 Task: Look for products in the category "Bottles & Formula" from Baby's Only only.
Action: Mouse moved to (269, 139)
Screenshot: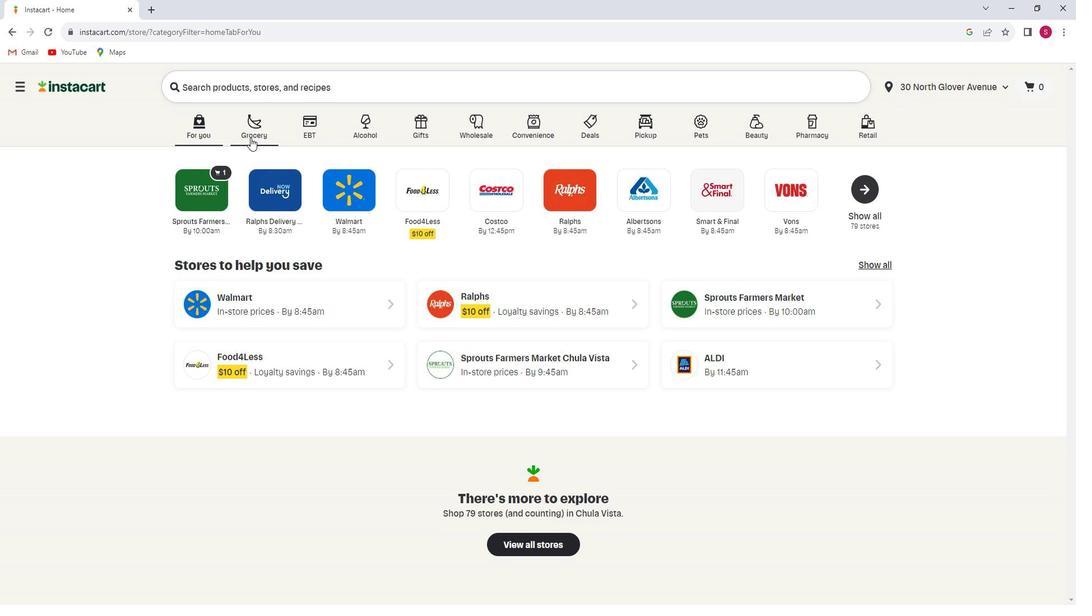 
Action: Mouse pressed left at (269, 139)
Screenshot: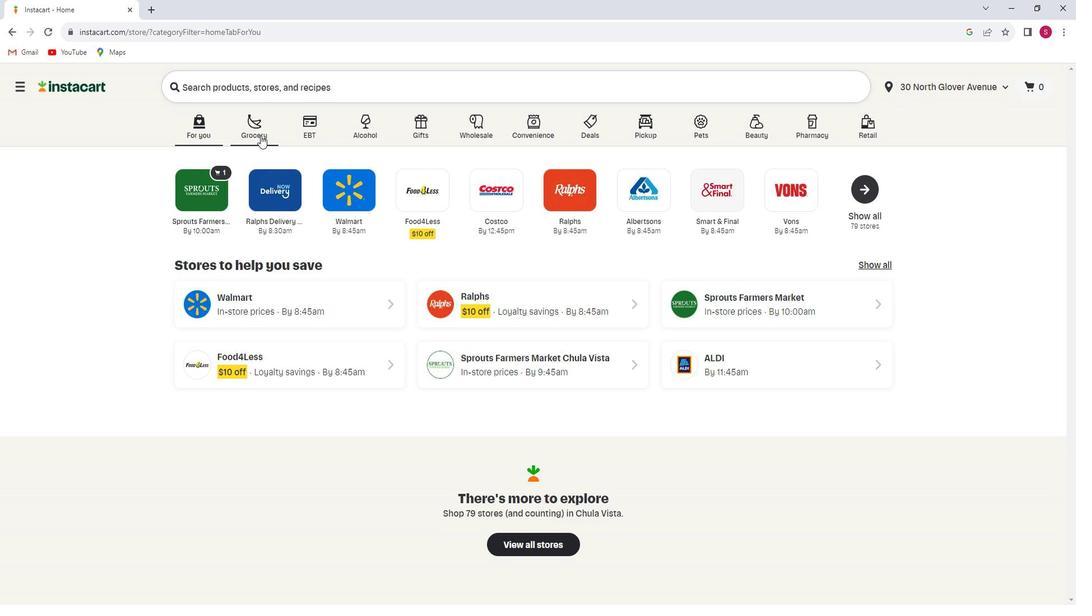 
Action: Mouse moved to (274, 338)
Screenshot: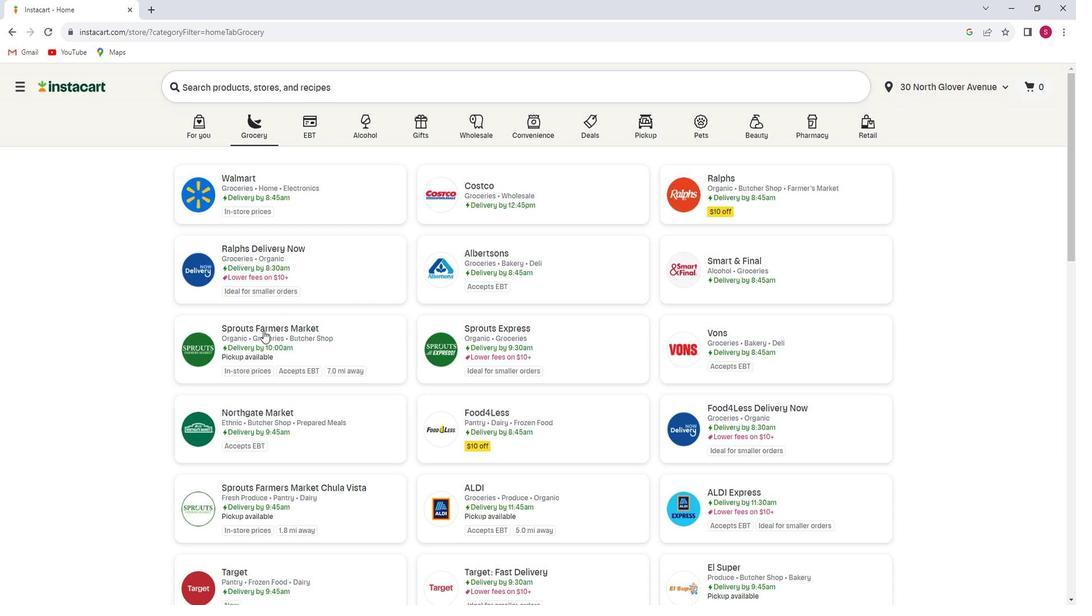 
Action: Mouse pressed left at (274, 338)
Screenshot: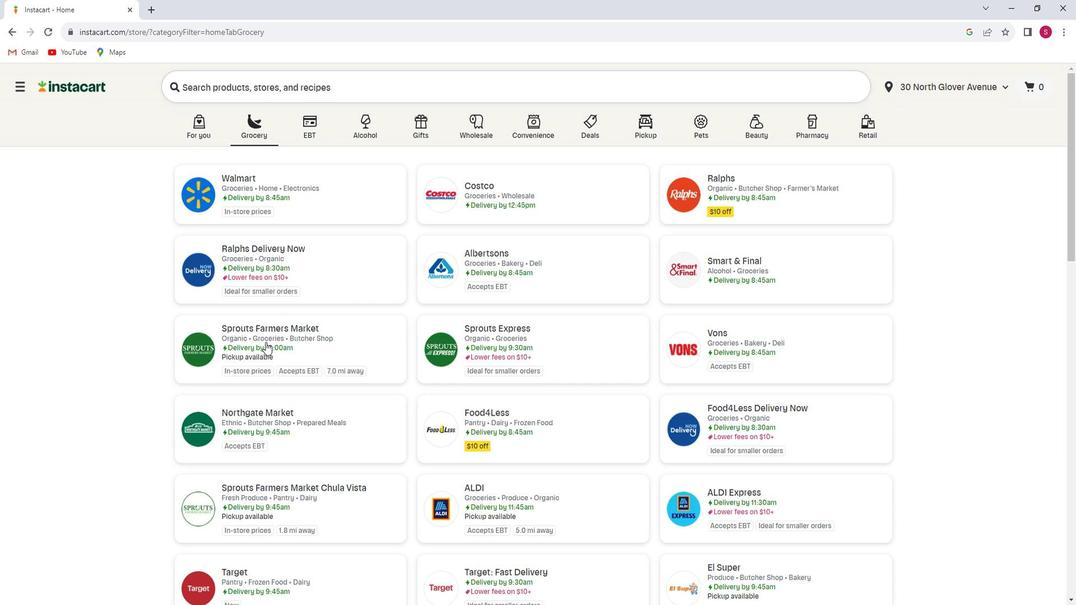 
Action: Mouse moved to (46, 357)
Screenshot: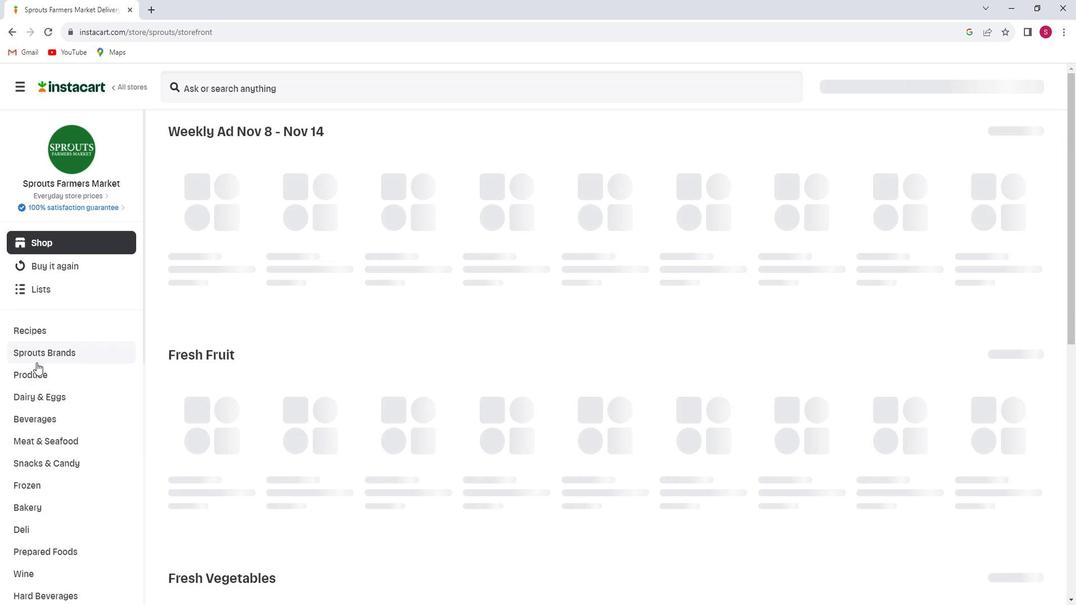 
Action: Mouse scrolled (46, 357) with delta (0, 0)
Screenshot: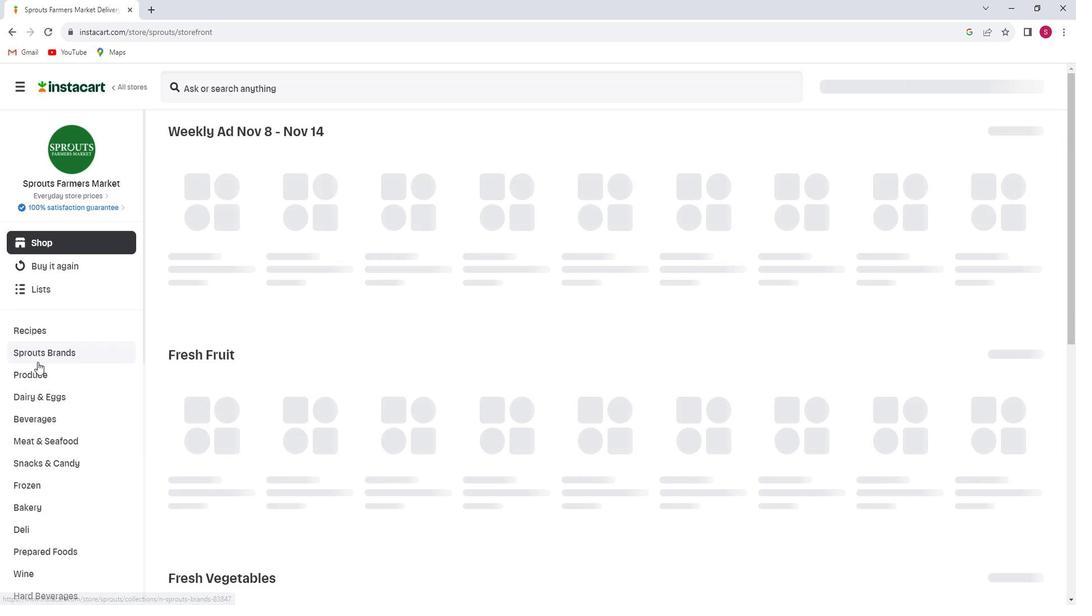 
Action: Mouse scrolled (46, 357) with delta (0, 0)
Screenshot: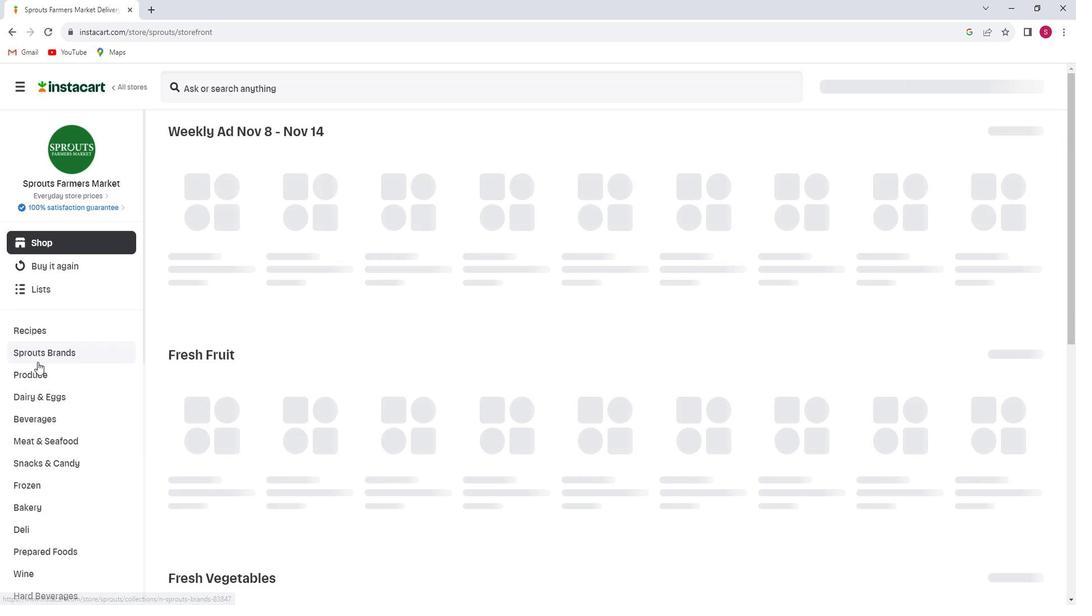 
Action: Mouse moved to (52, 355)
Screenshot: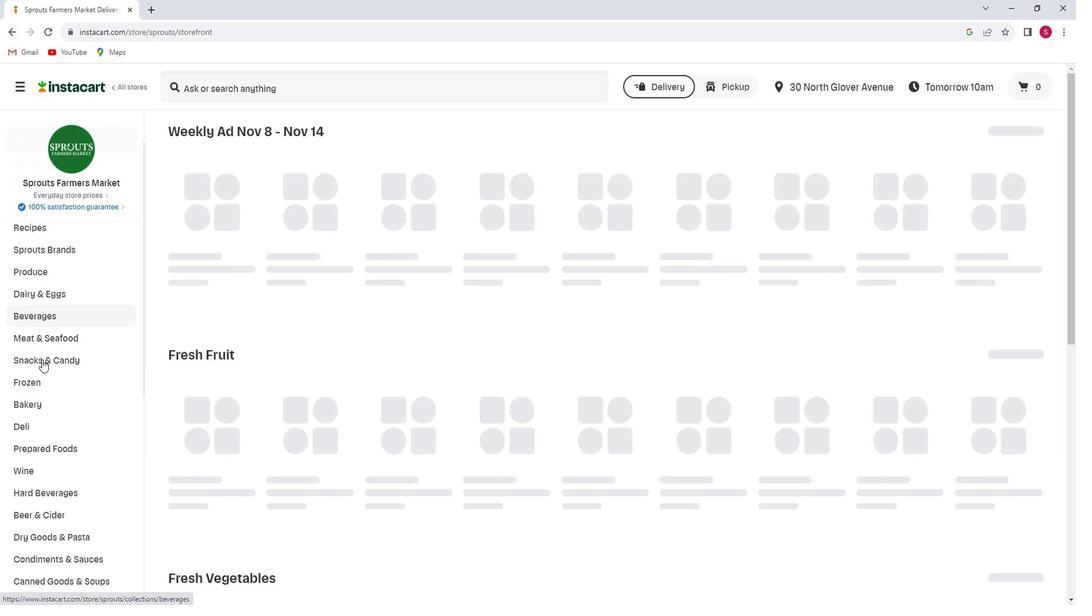
Action: Mouse scrolled (52, 354) with delta (0, 0)
Screenshot: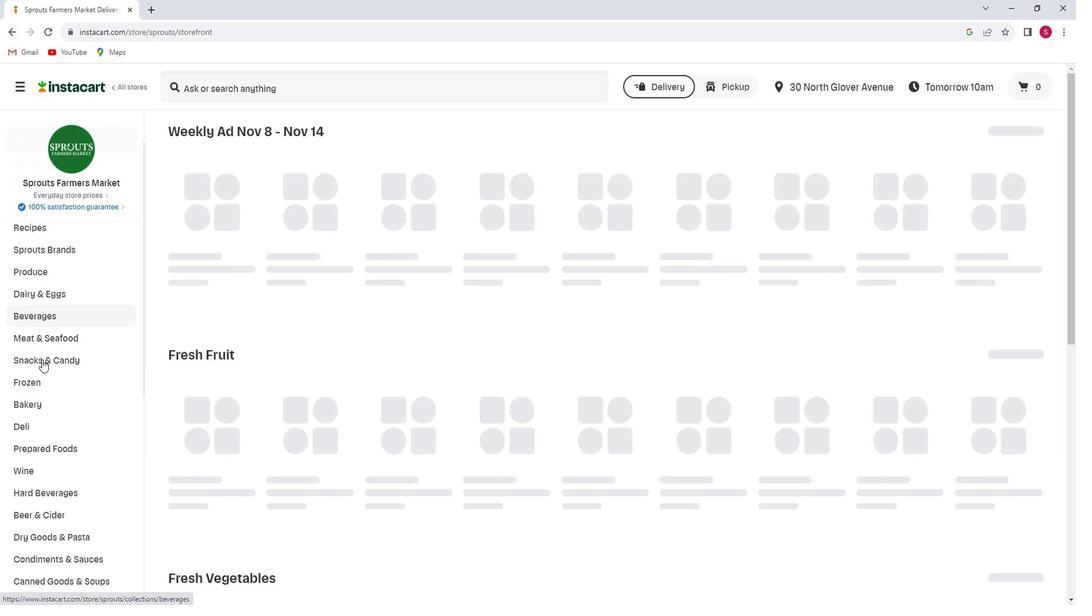 
Action: Mouse moved to (52, 355)
Screenshot: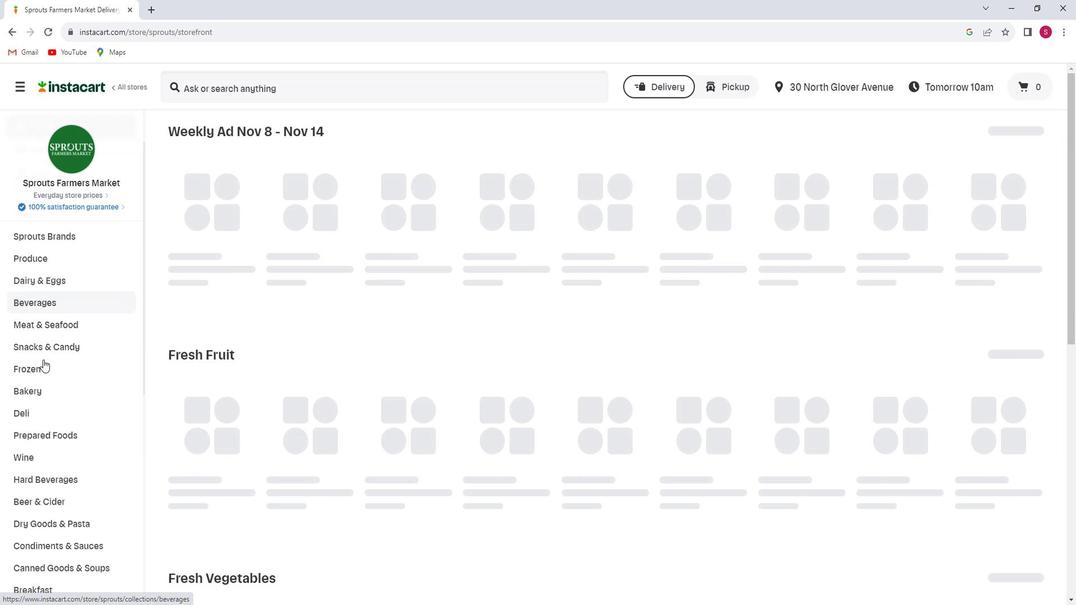 
Action: Mouse scrolled (52, 354) with delta (0, 0)
Screenshot: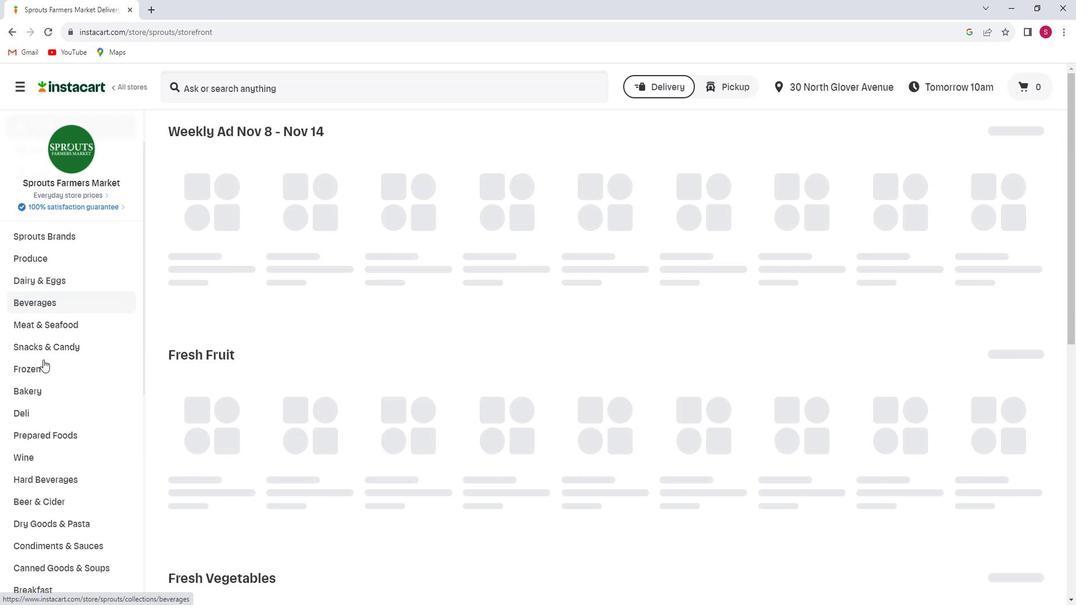 
Action: Mouse scrolled (52, 354) with delta (0, 0)
Screenshot: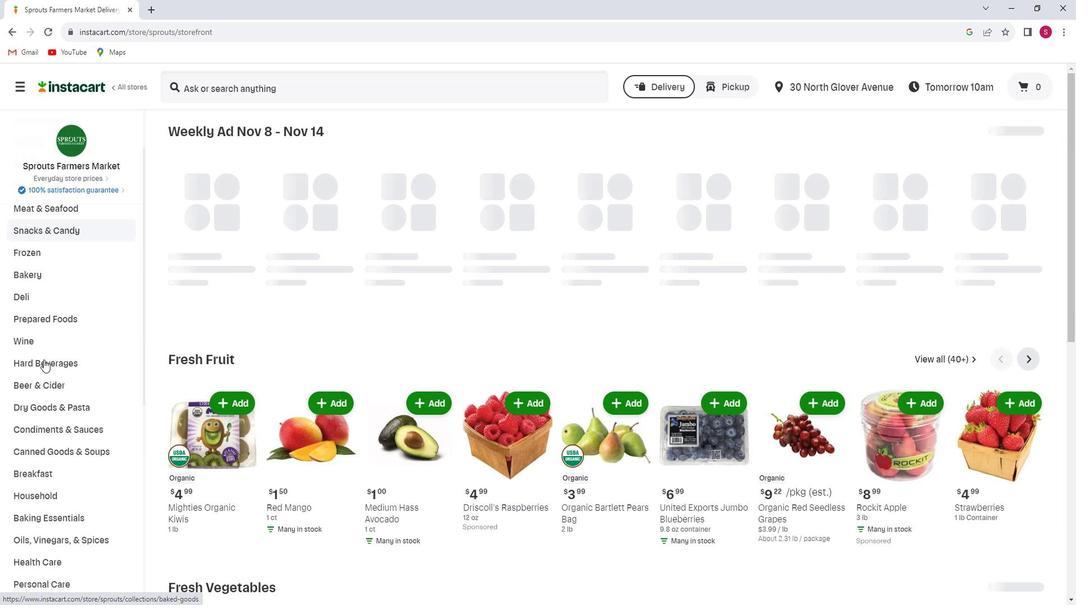 
Action: Mouse scrolled (52, 354) with delta (0, 0)
Screenshot: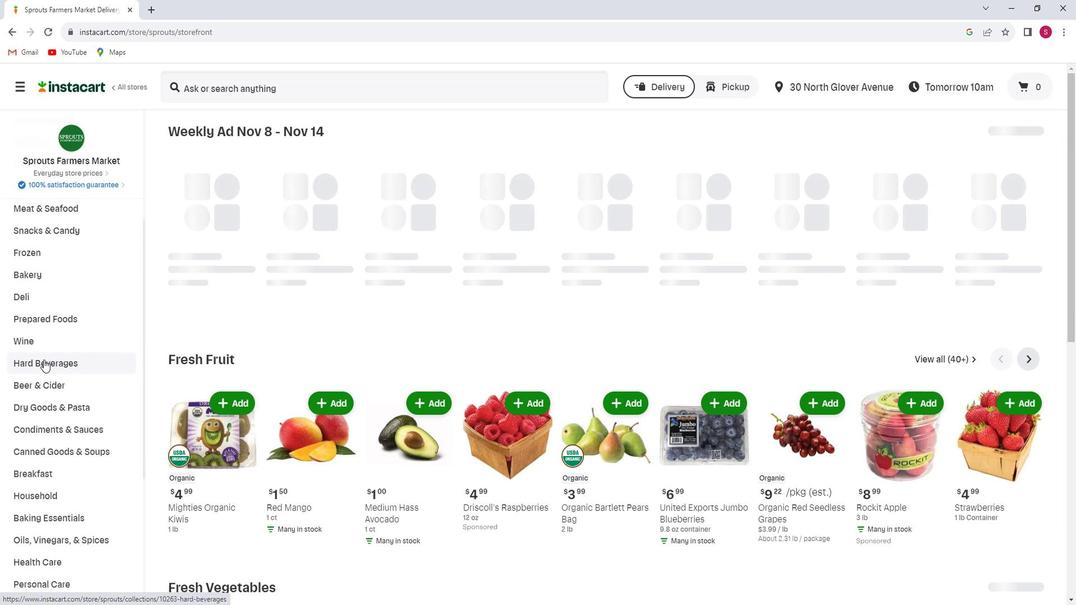 
Action: Mouse scrolled (52, 354) with delta (0, 0)
Screenshot: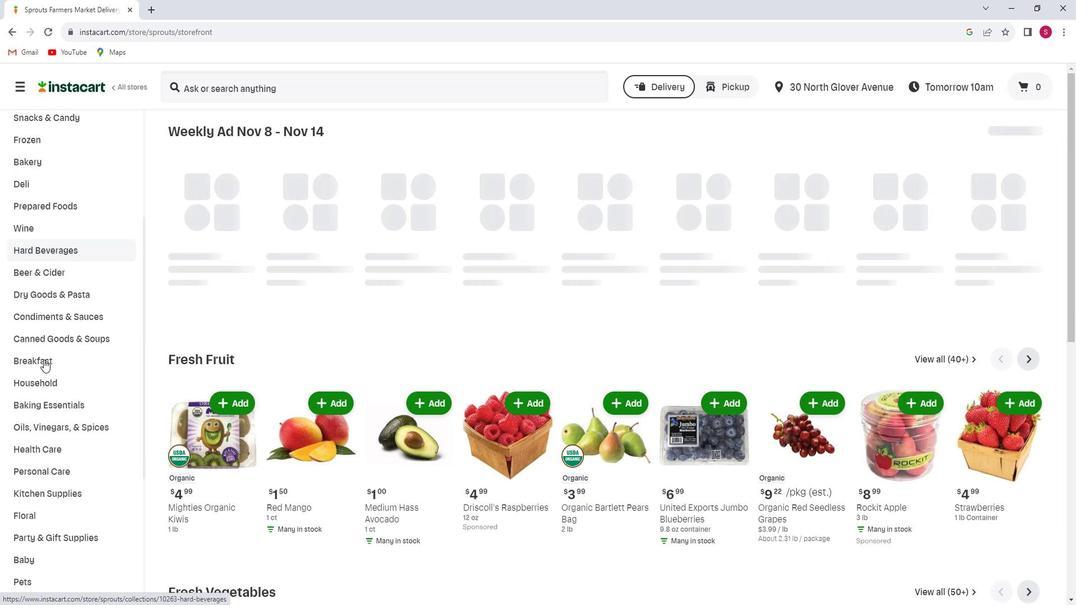 
Action: Mouse scrolled (52, 354) with delta (0, 0)
Screenshot: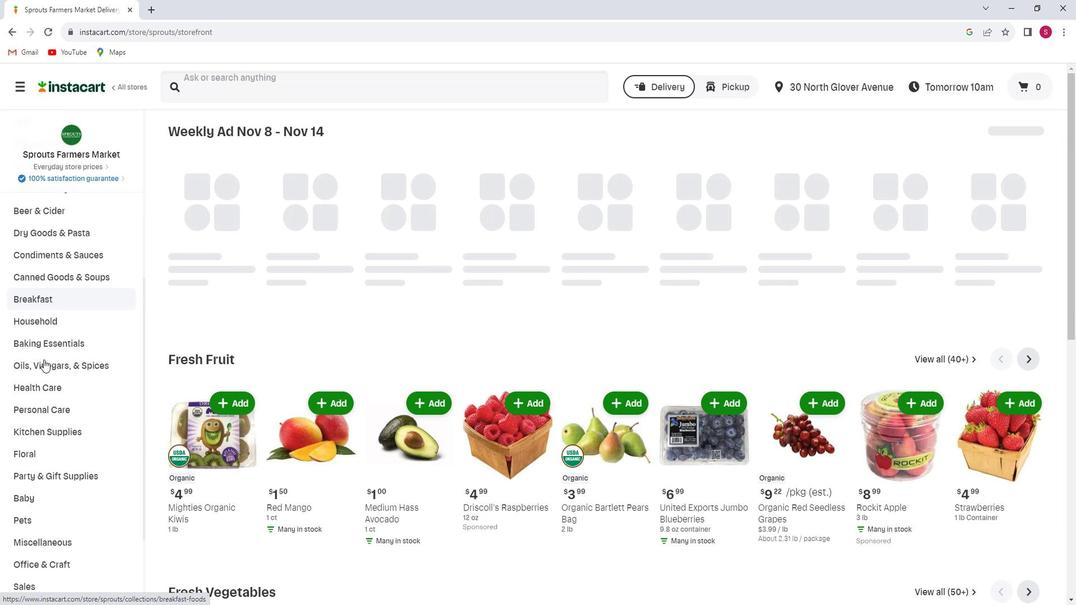 
Action: Mouse scrolled (52, 354) with delta (0, 0)
Screenshot: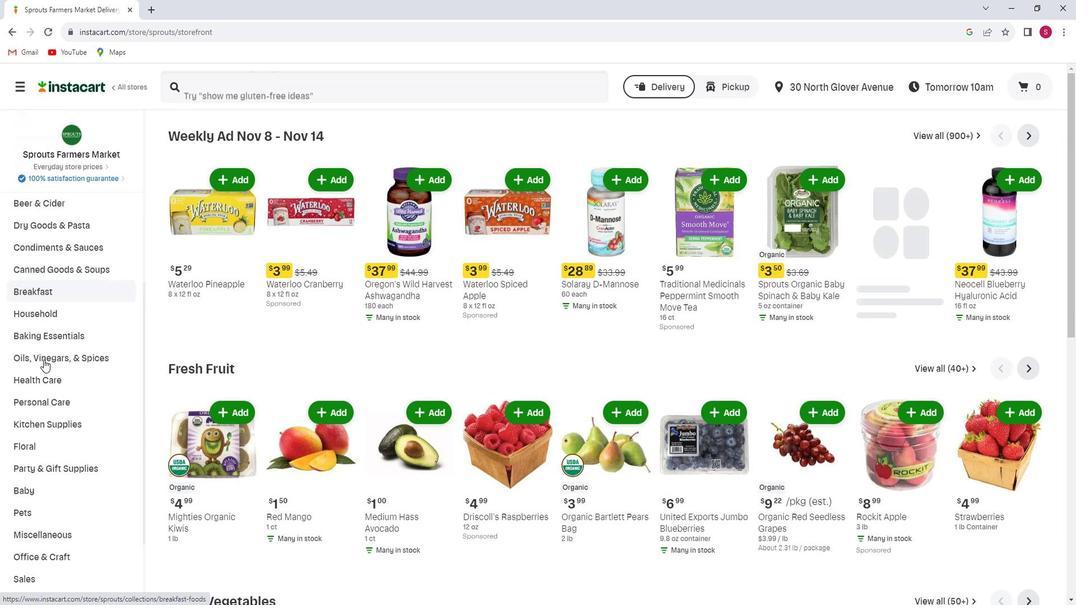
Action: Mouse moved to (53, 355)
Screenshot: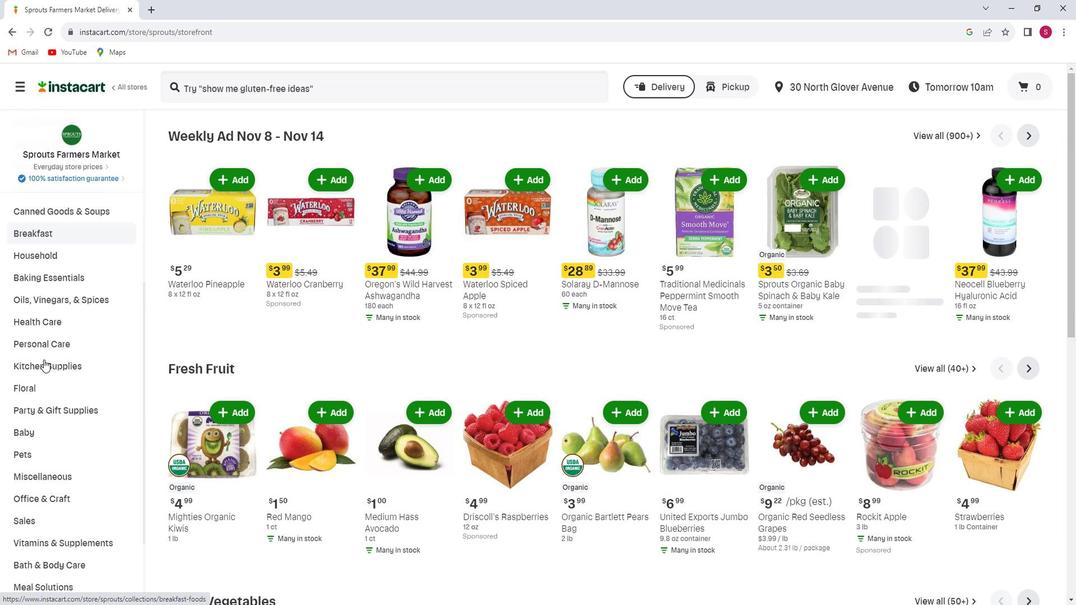 
Action: Mouse scrolled (53, 354) with delta (0, 0)
Screenshot: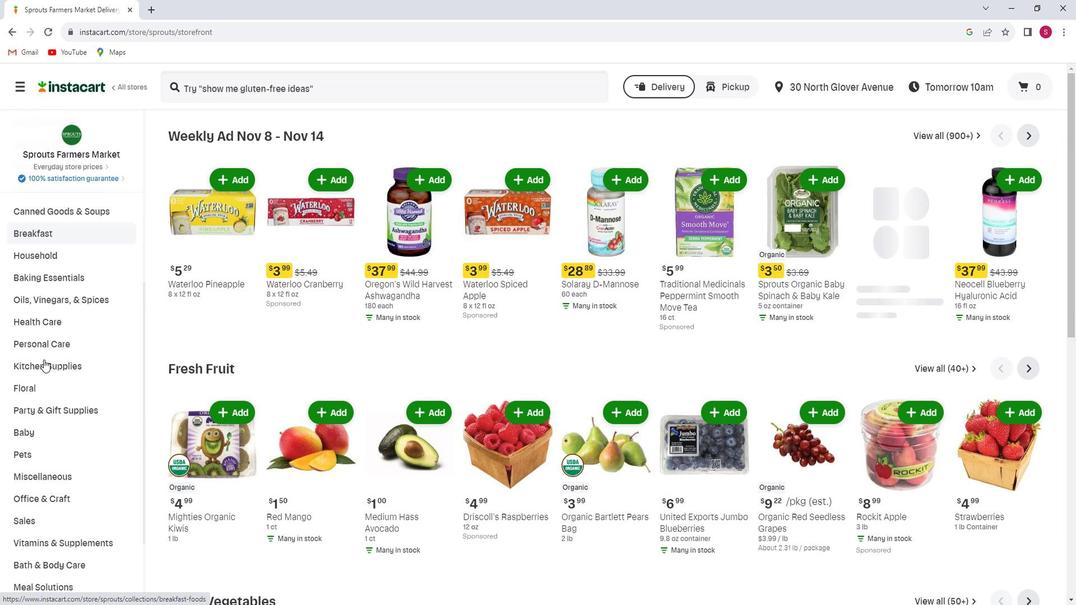 
Action: Mouse moved to (54, 365)
Screenshot: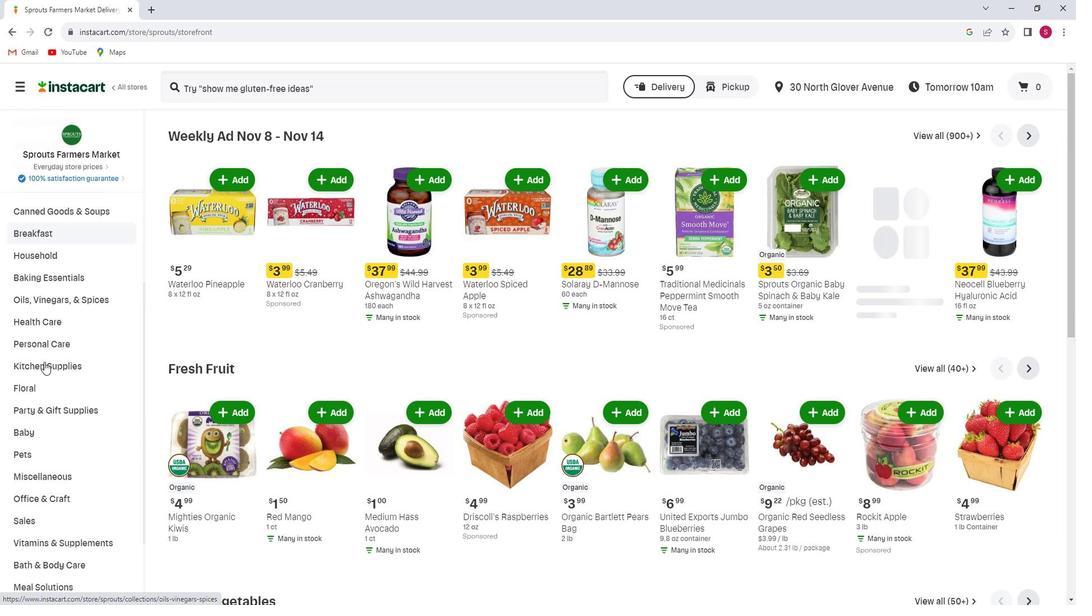 
Action: Mouse scrolled (54, 364) with delta (0, 0)
Screenshot: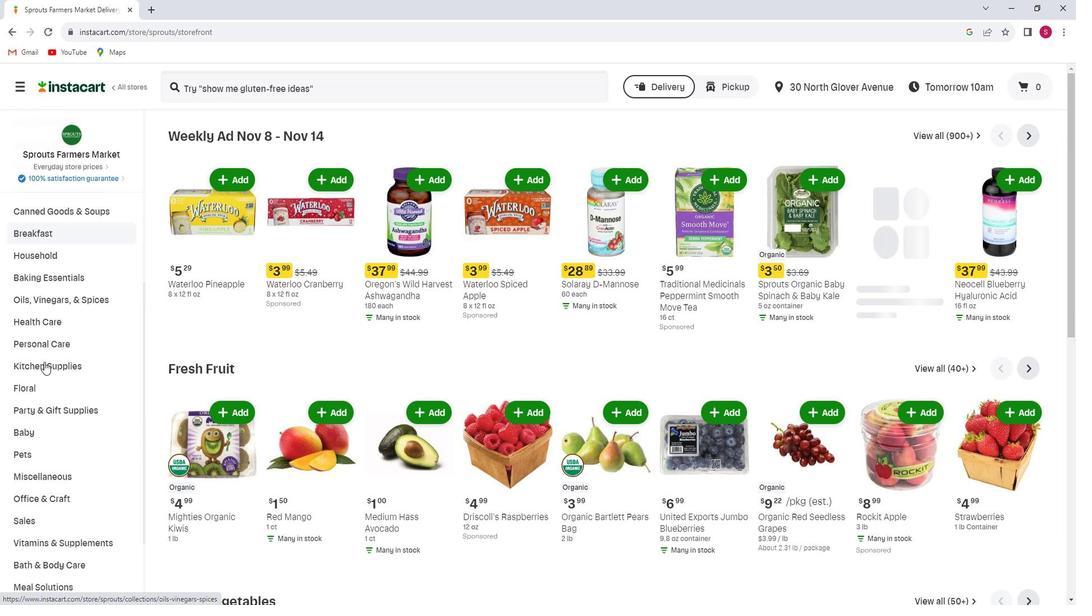 
Action: Mouse moved to (46, 425)
Screenshot: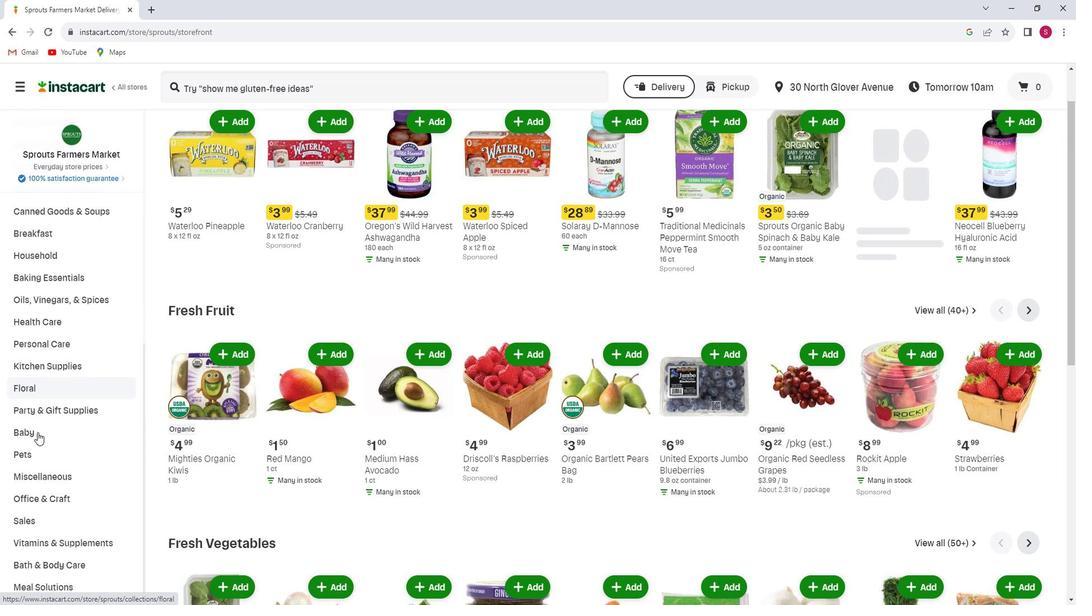 
Action: Mouse pressed left at (46, 425)
Screenshot: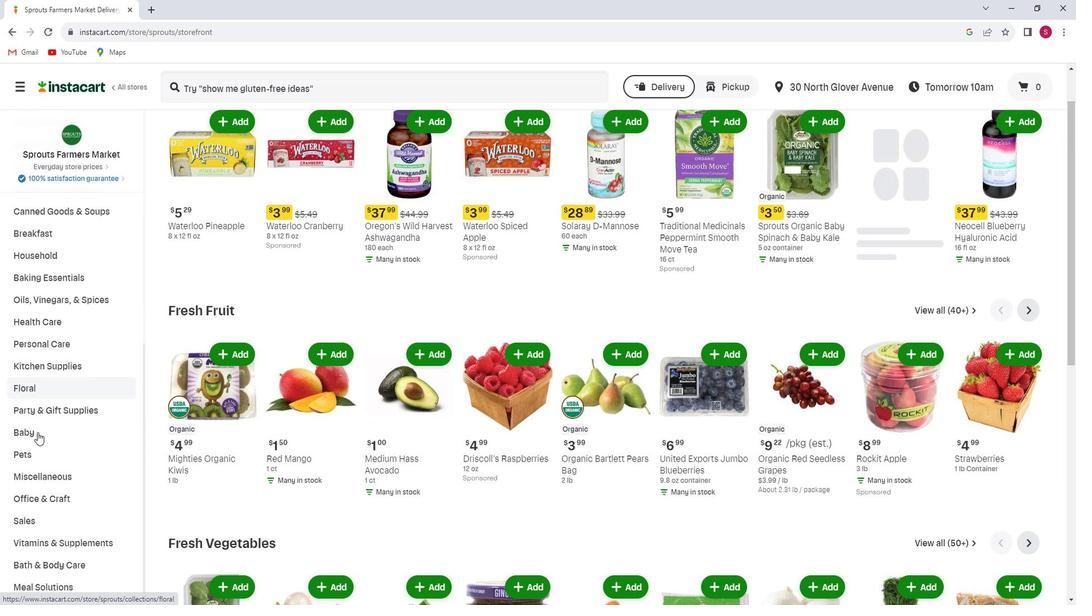 
Action: Mouse moved to (58, 486)
Screenshot: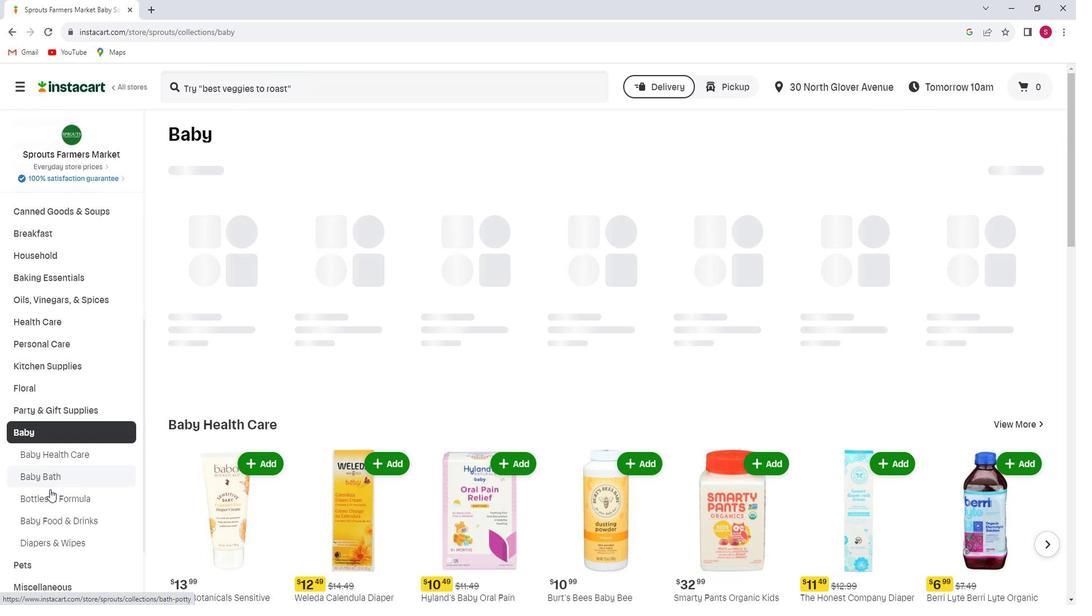 
Action: Mouse pressed left at (58, 486)
Screenshot: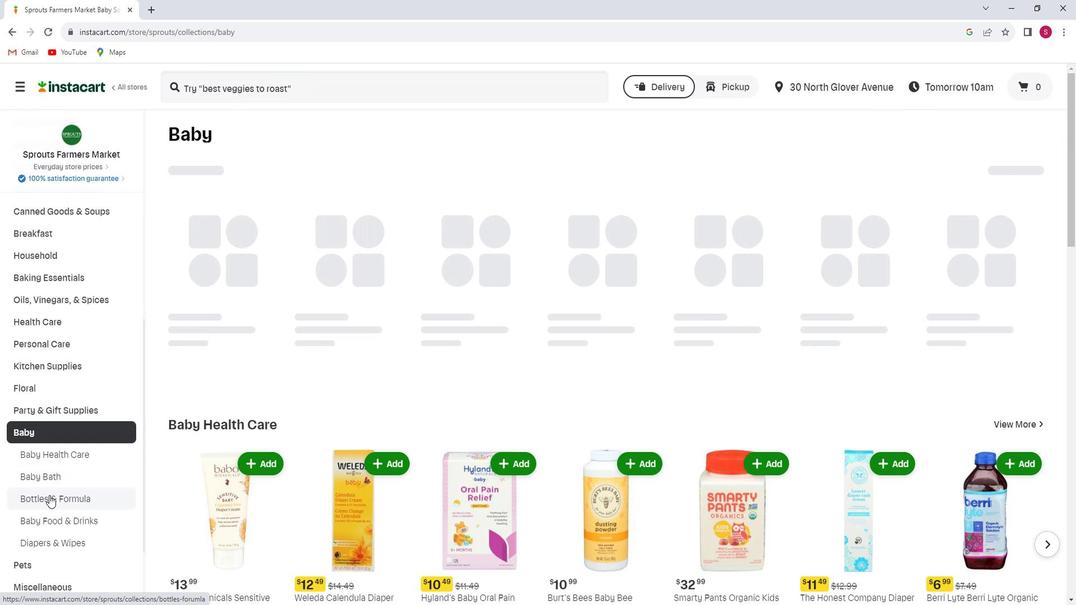 
Action: Mouse moved to (375, 182)
Screenshot: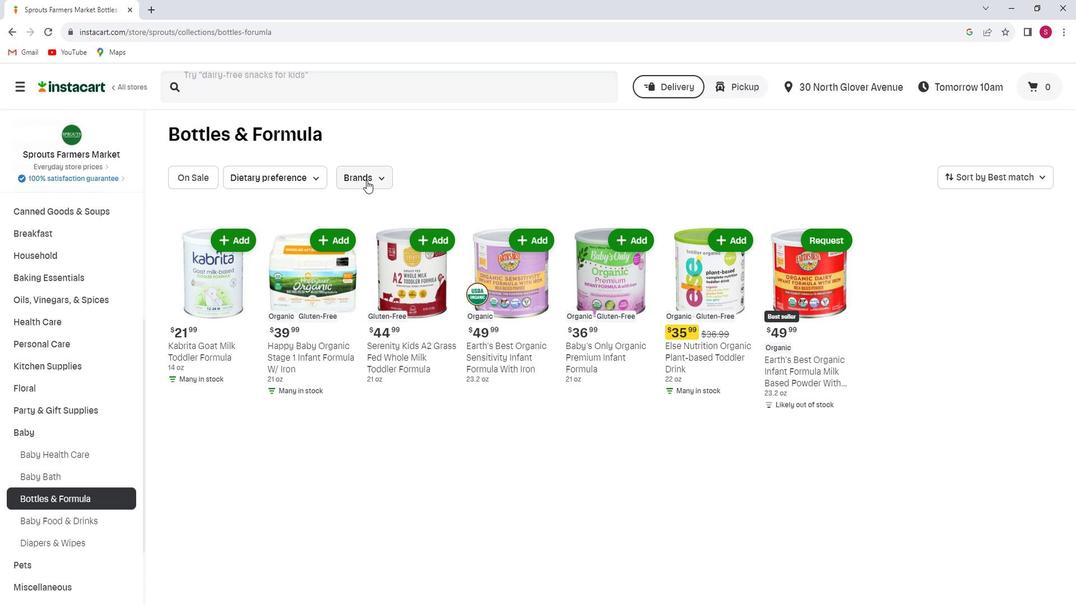 
Action: Mouse pressed left at (375, 182)
Screenshot: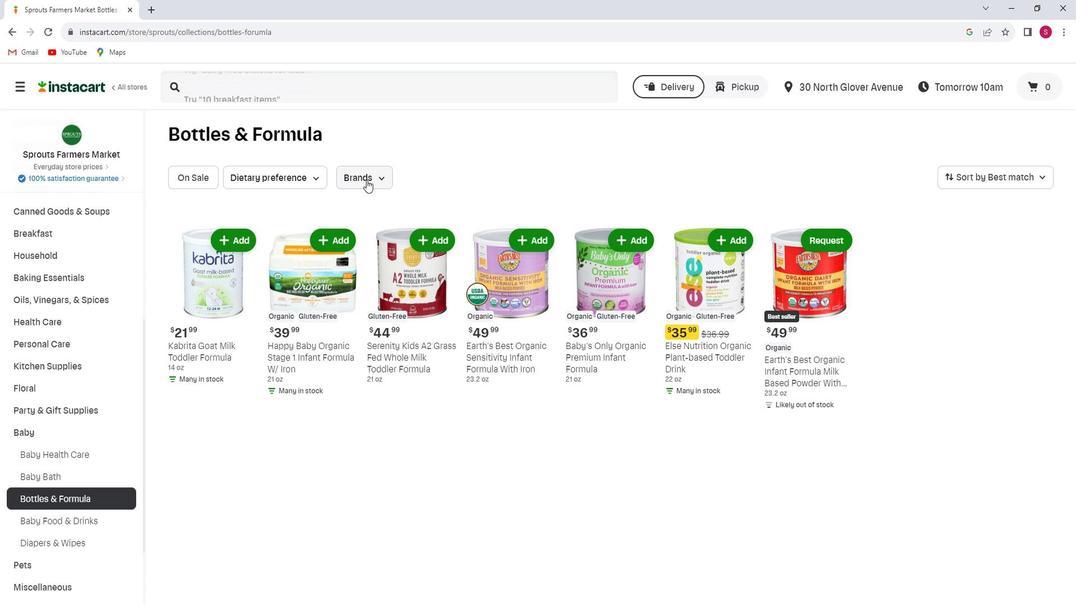 
Action: Mouse moved to (360, 239)
Screenshot: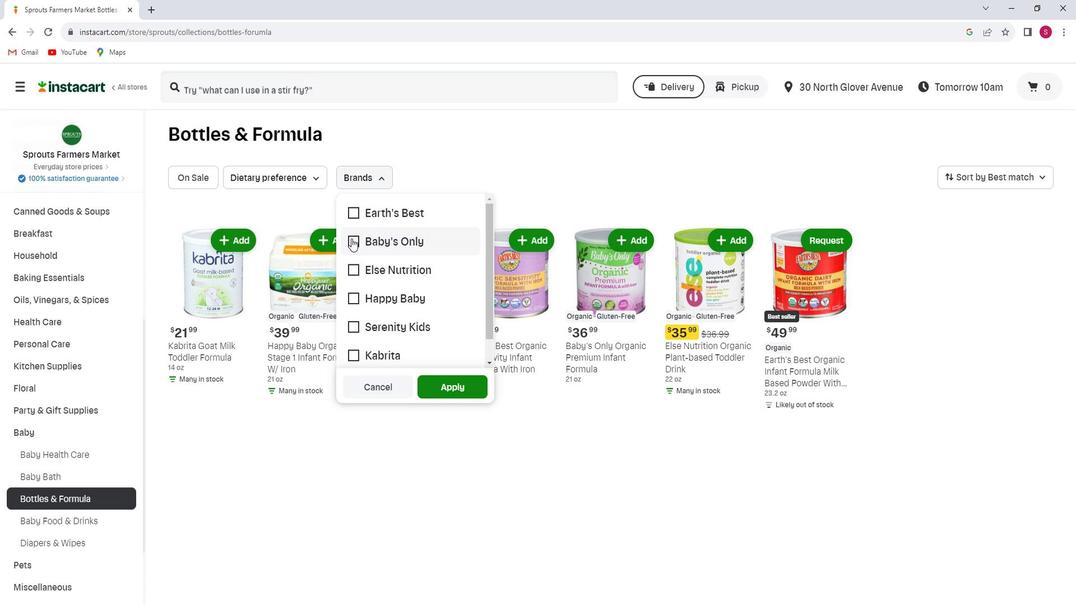 
Action: Mouse pressed left at (360, 239)
Screenshot: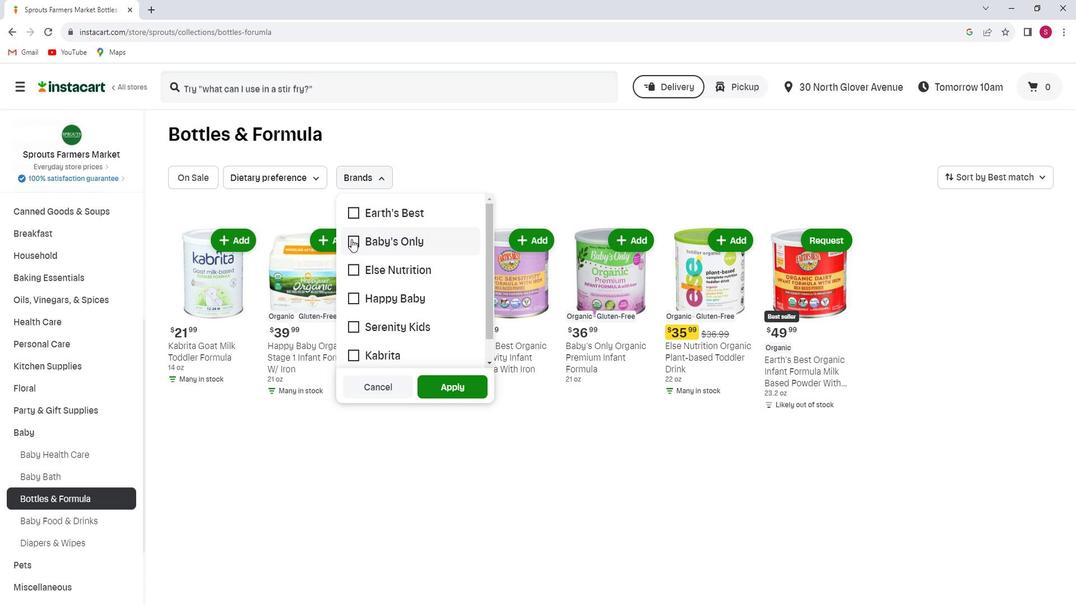 
Action: Mouse moved to (444, 380)
Screenshot: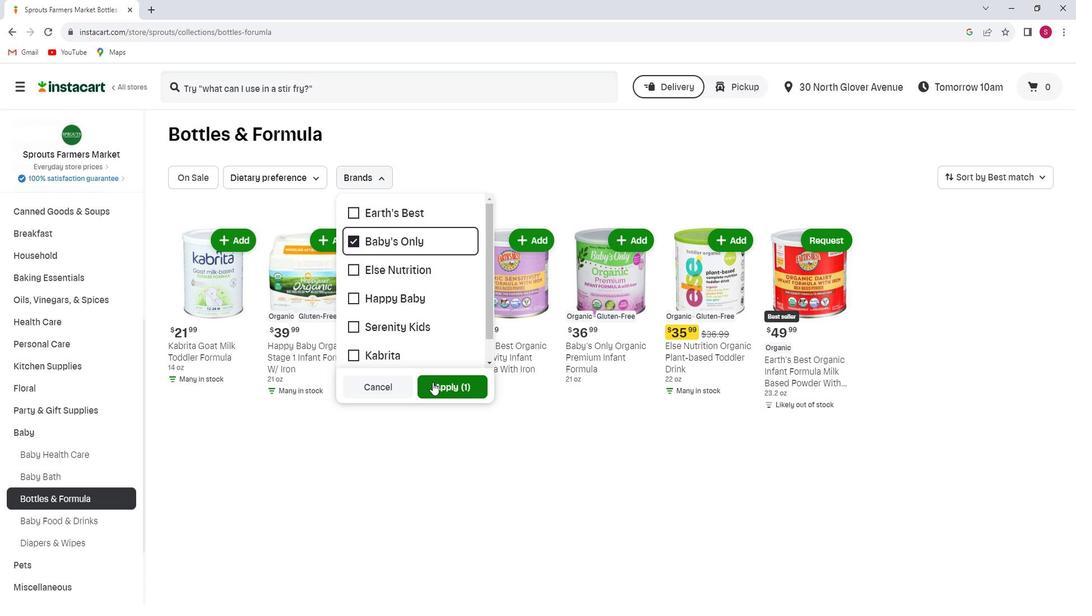 
Action: Mouse pressed left at (444, 380)
Screenshot: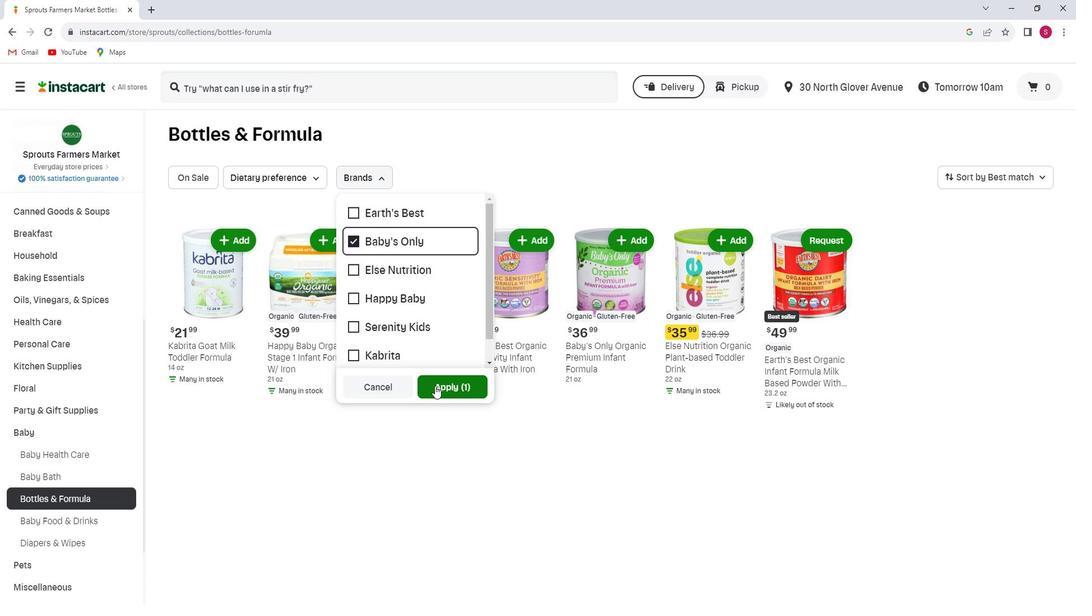 
Action: Mouse moved to (444, 381)
Screenshot: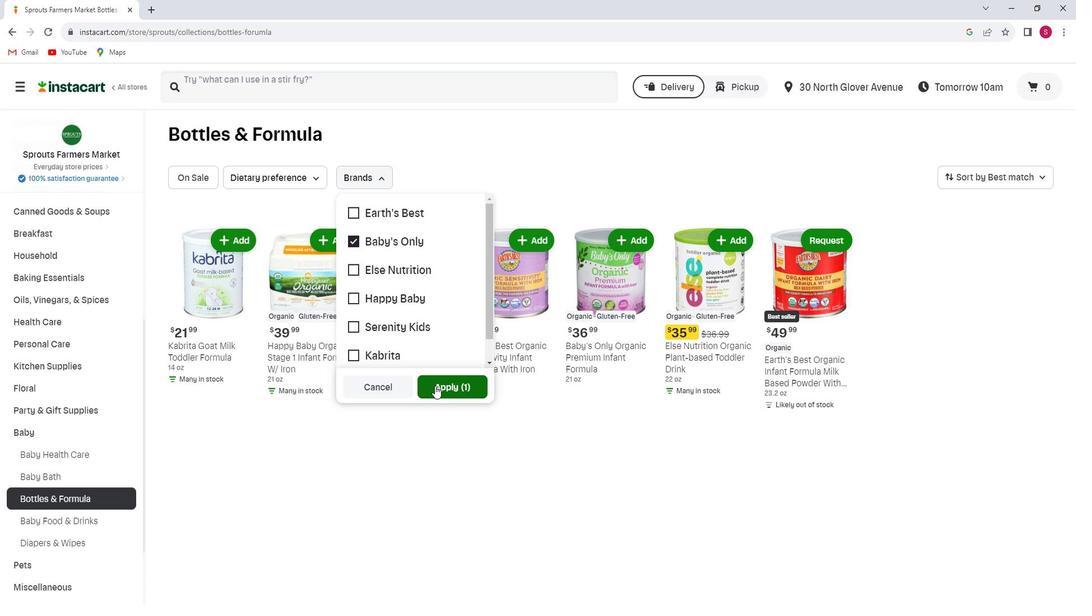 
